 Task: Filter people by India location.
Action: Mouse moved to (397, 108)
Screenshot: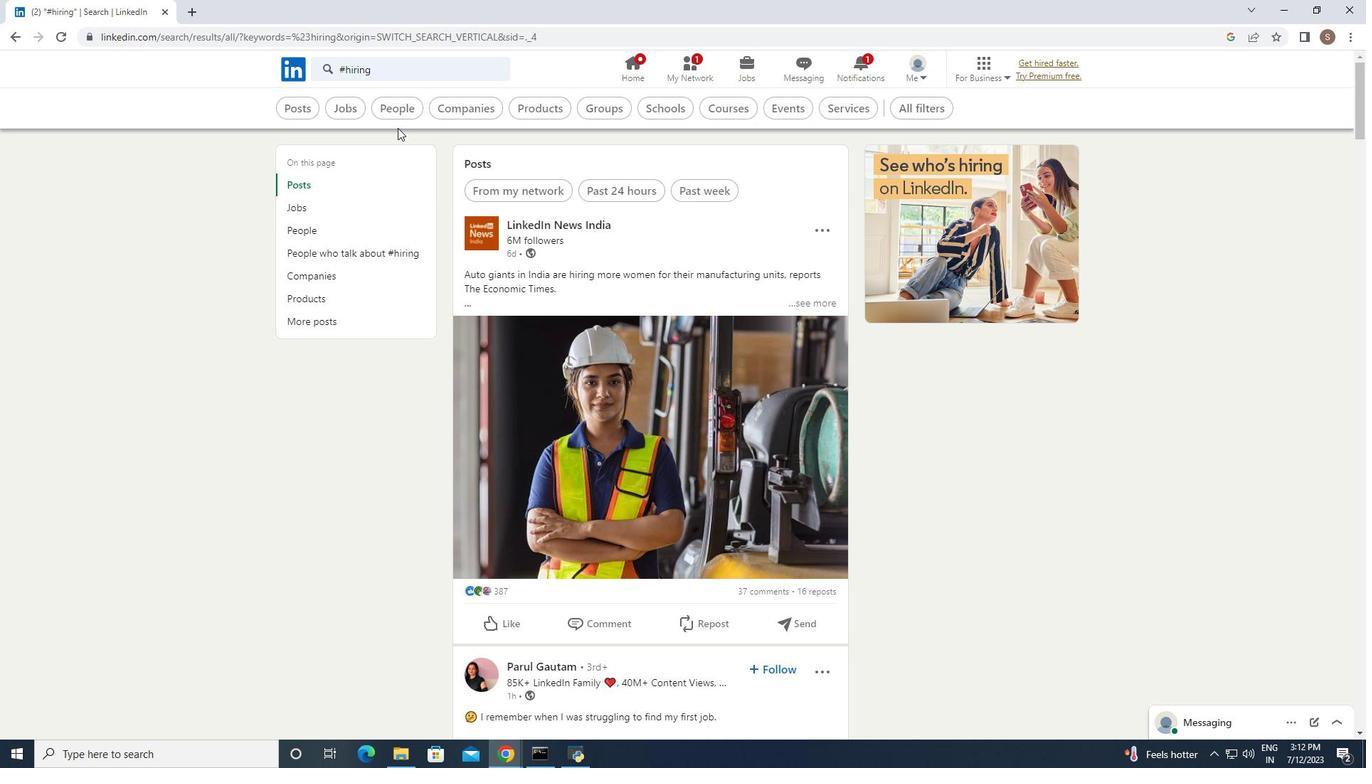 
Action: Mouse pressed left at (397, 108)
Screenshot: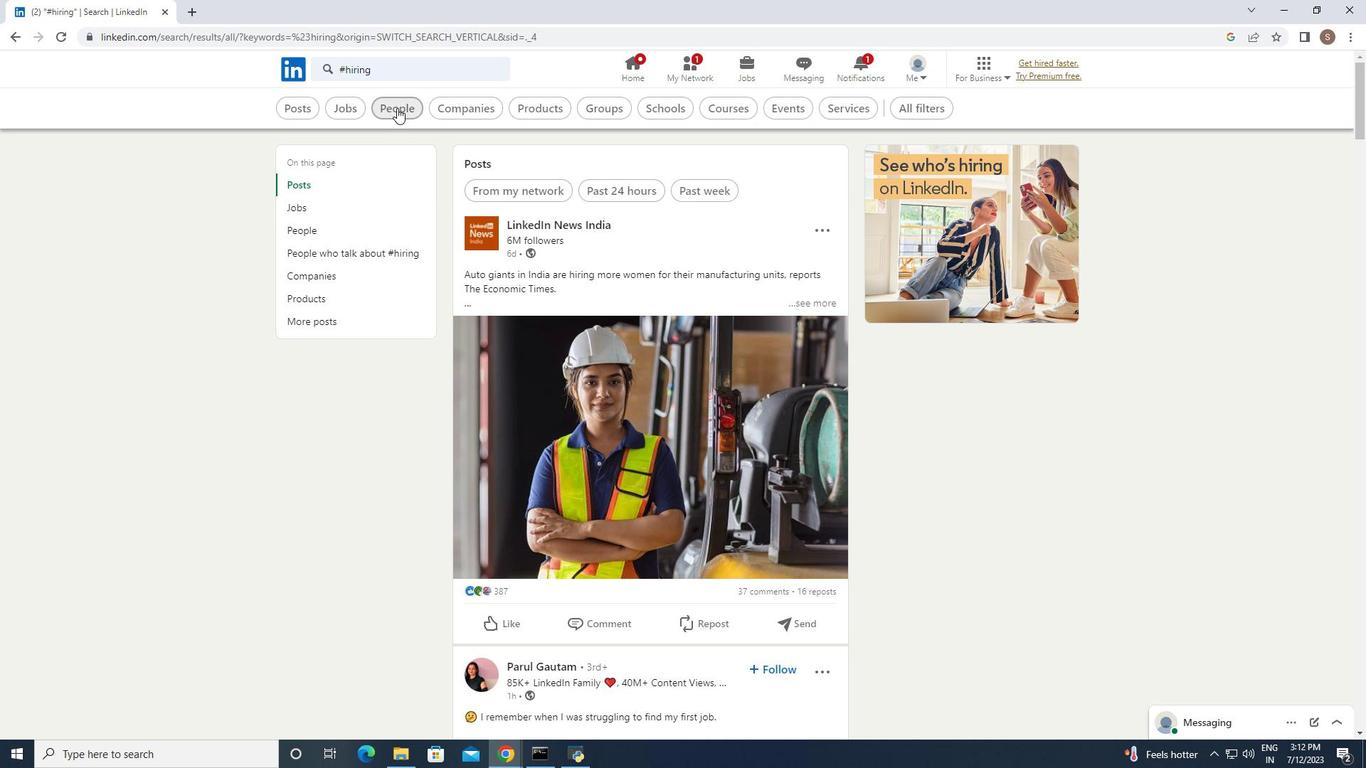 
Action: Mouse moved to (493, 108)
Screenshot: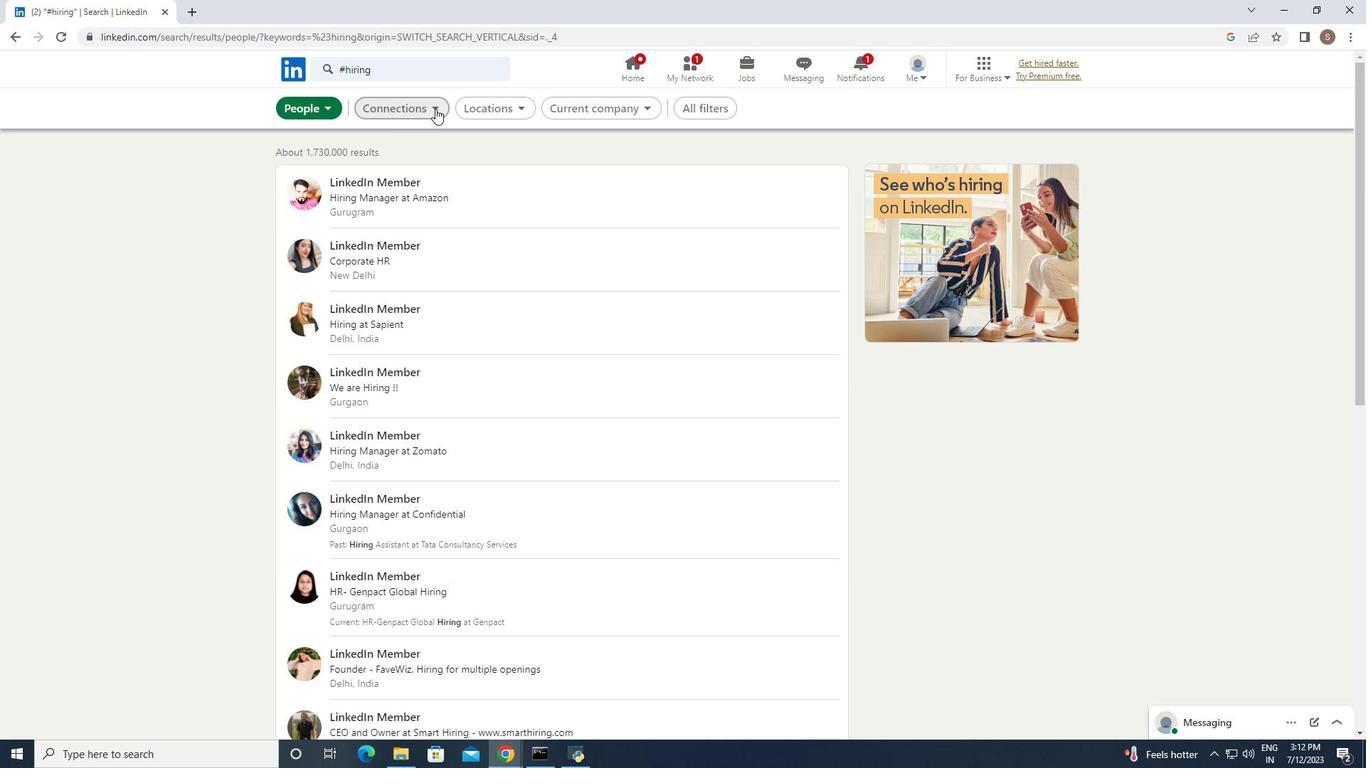 
Action: Mouse pressed left at (493, 108)
Screenshot: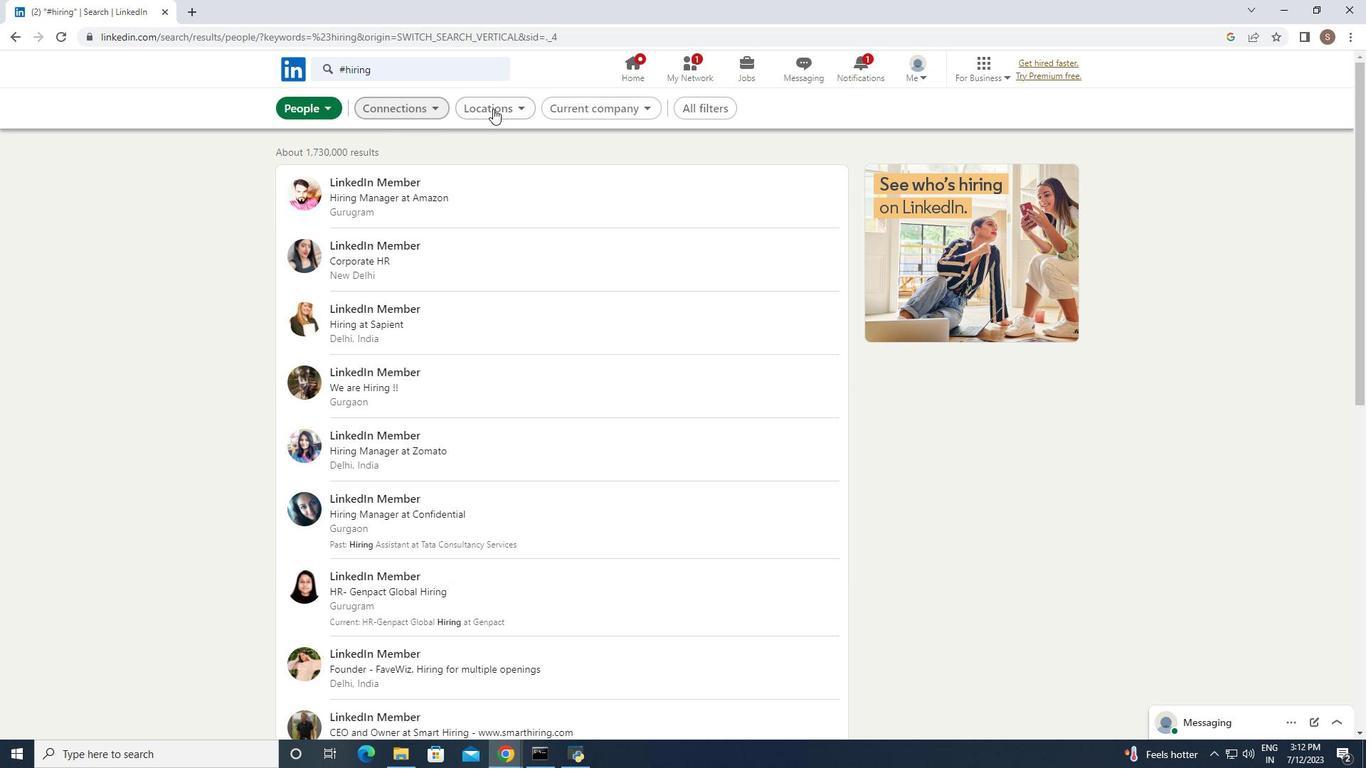 
Action: Mouse moved to (437, 192)
Screenshot: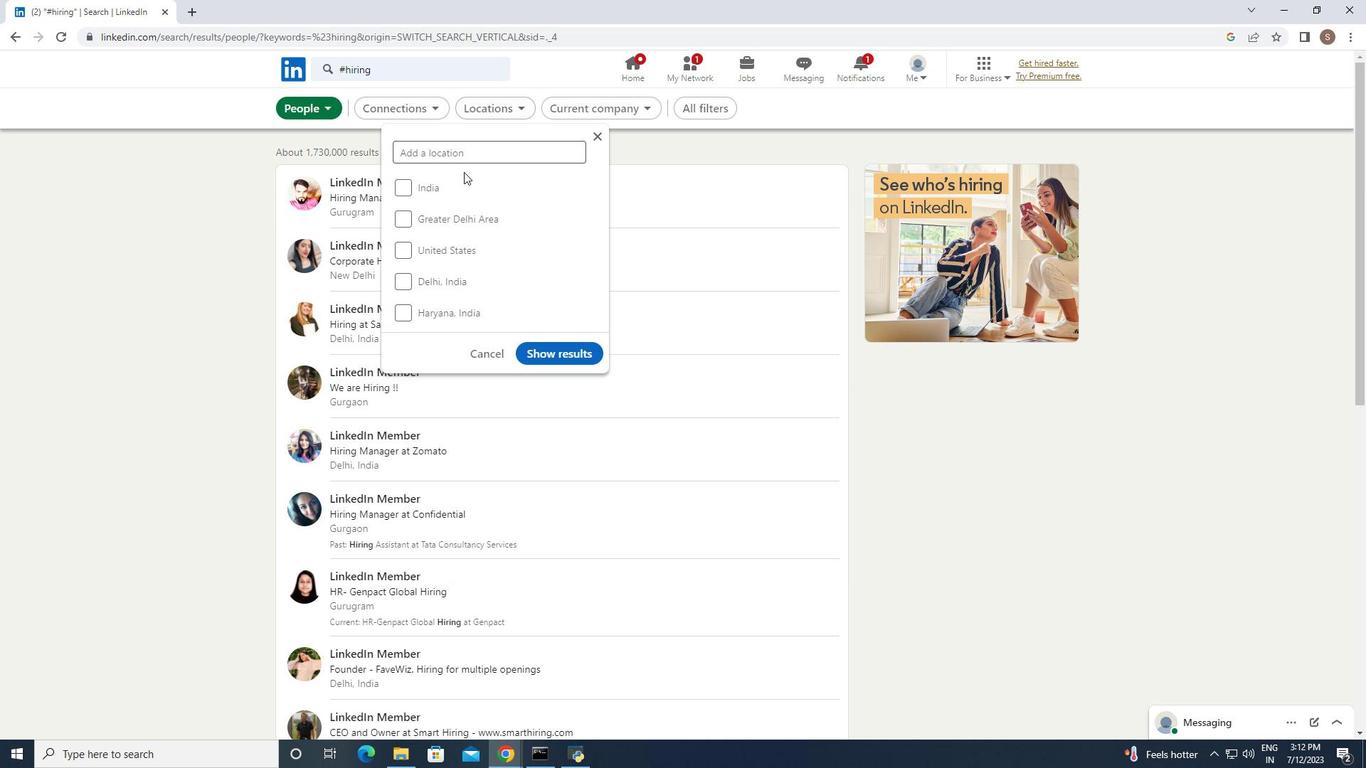 
Action: Mouse pressed left at (437, 192)
Screenshot: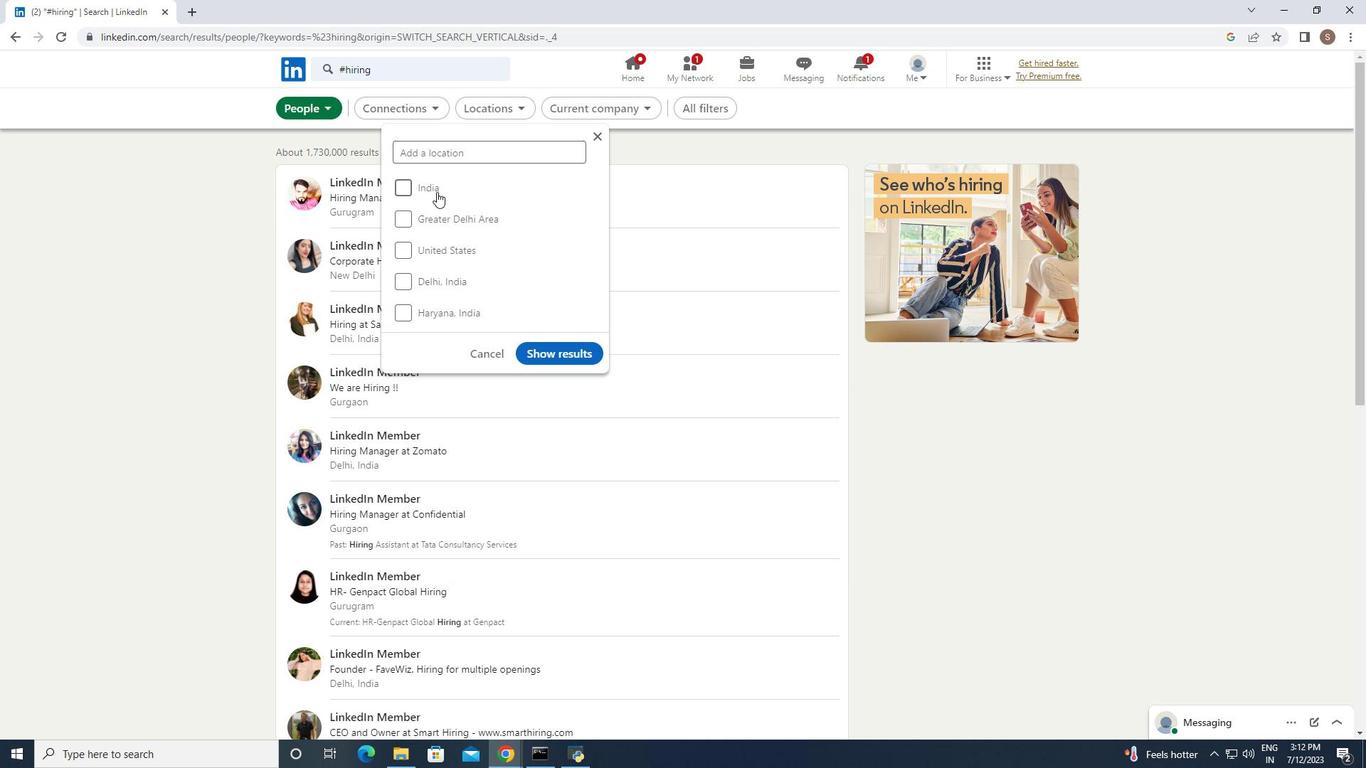 
Action: Mouse moved to (537, 355)
Screenshot: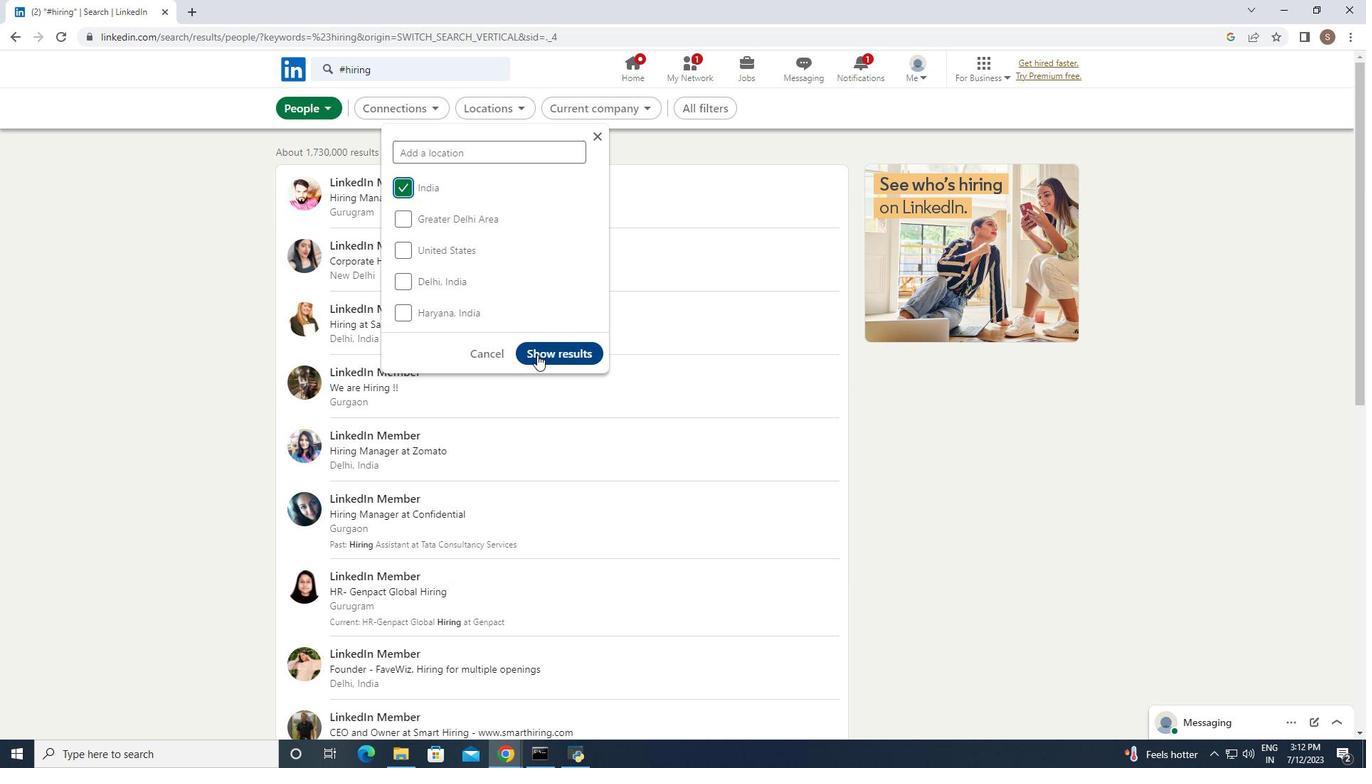 
Action: Mouse pressed left at (537, 355)
Screenshot: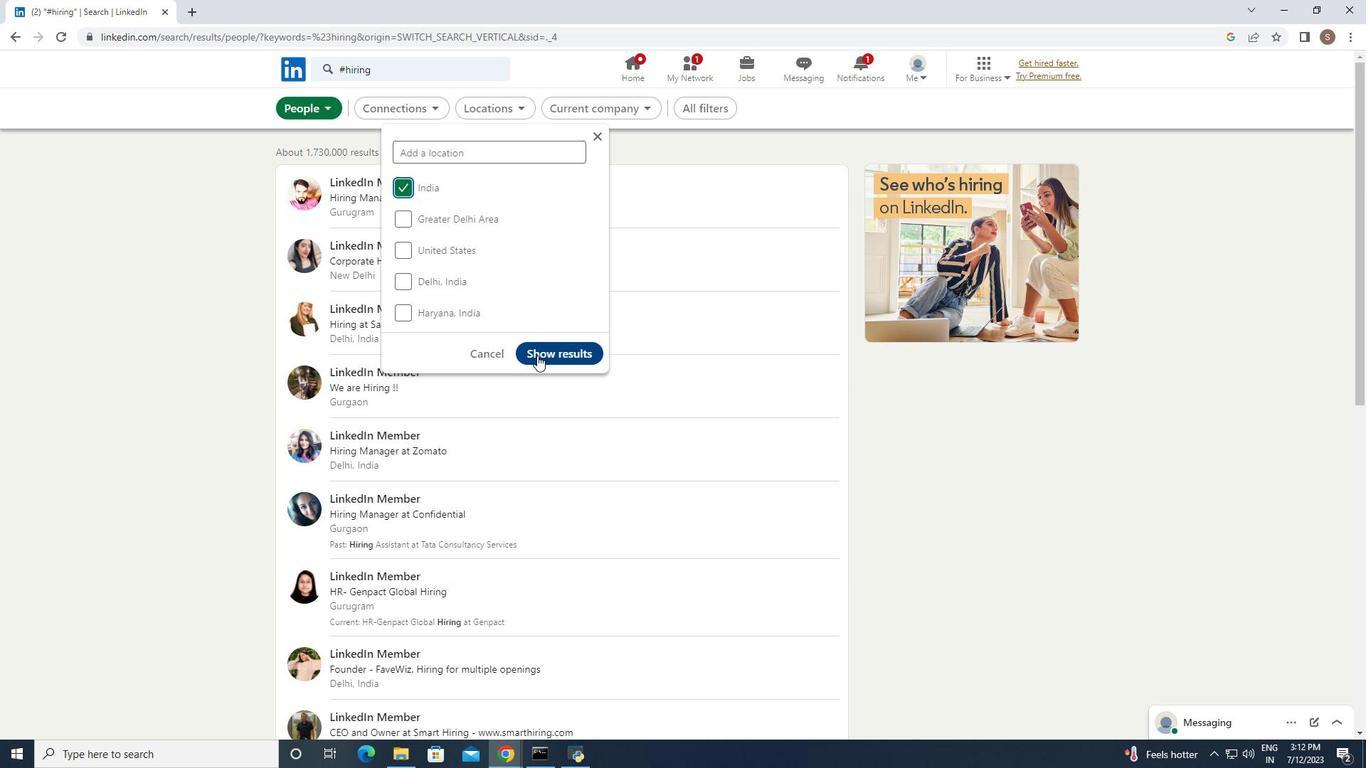 
